 Task: Look for ""Navigation"" in the keyboard shortcuts section.
Action: Mouse moved to (359, 78)
Screenshot: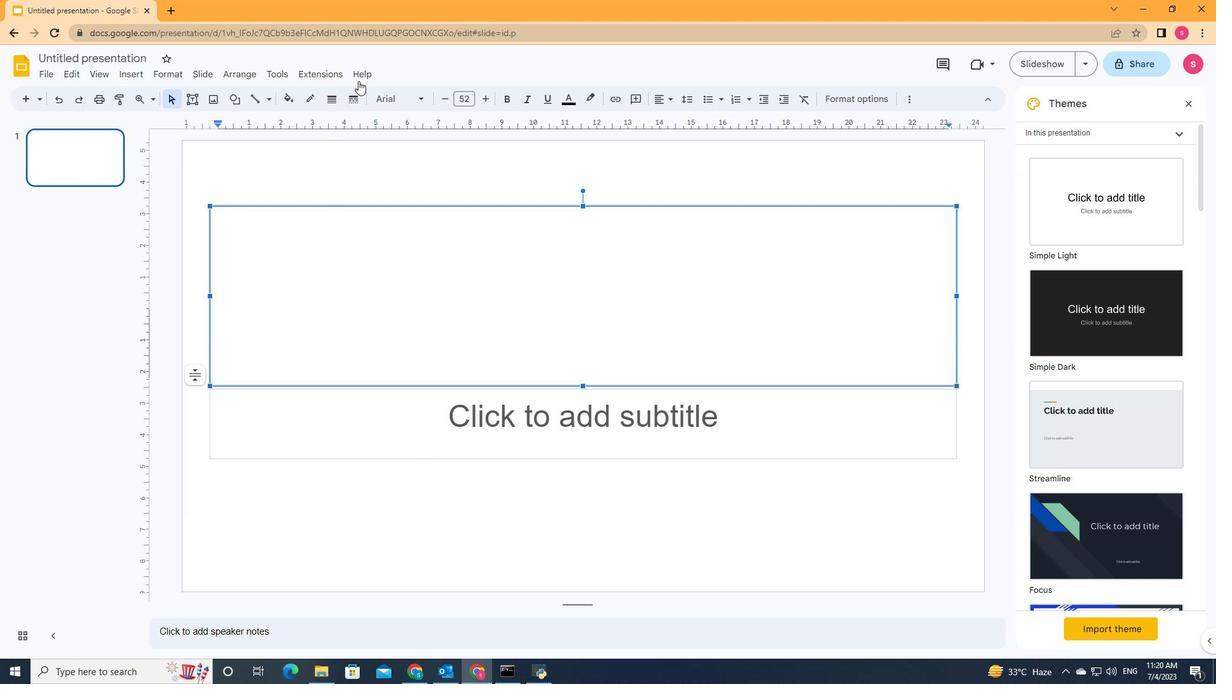 
Action: Mouse pressed left at (359, 78)
Screenshot: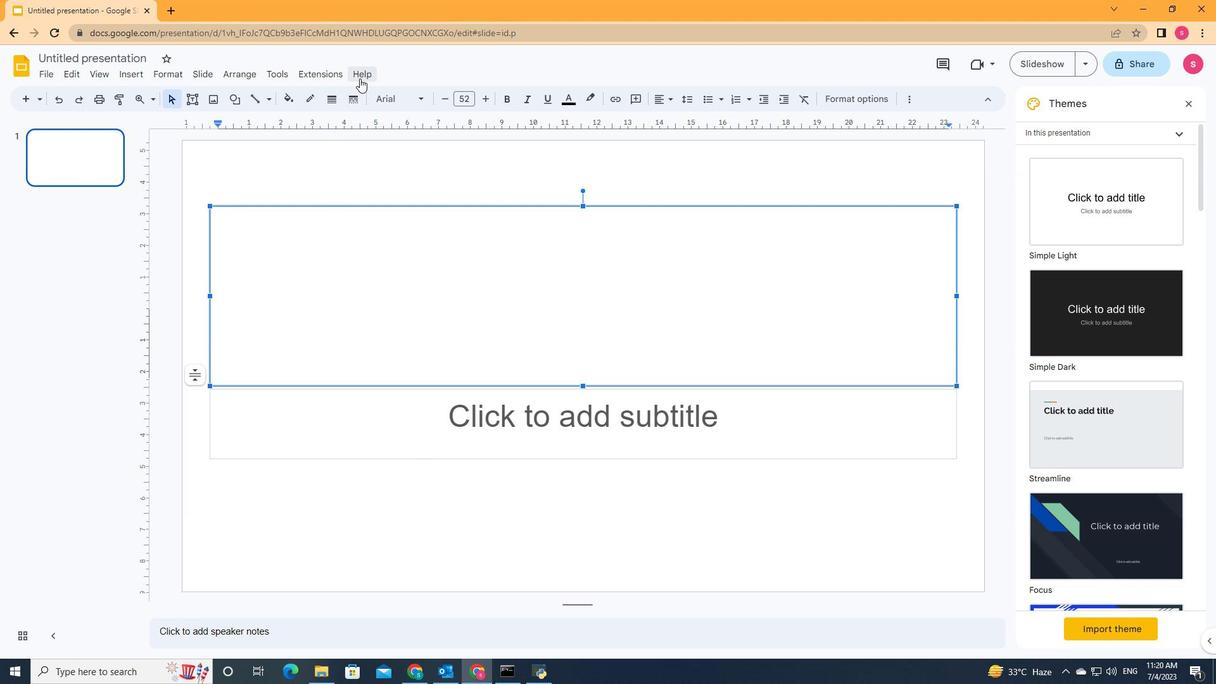 
Action: Mouse moved to (382, 308)
Screenshot: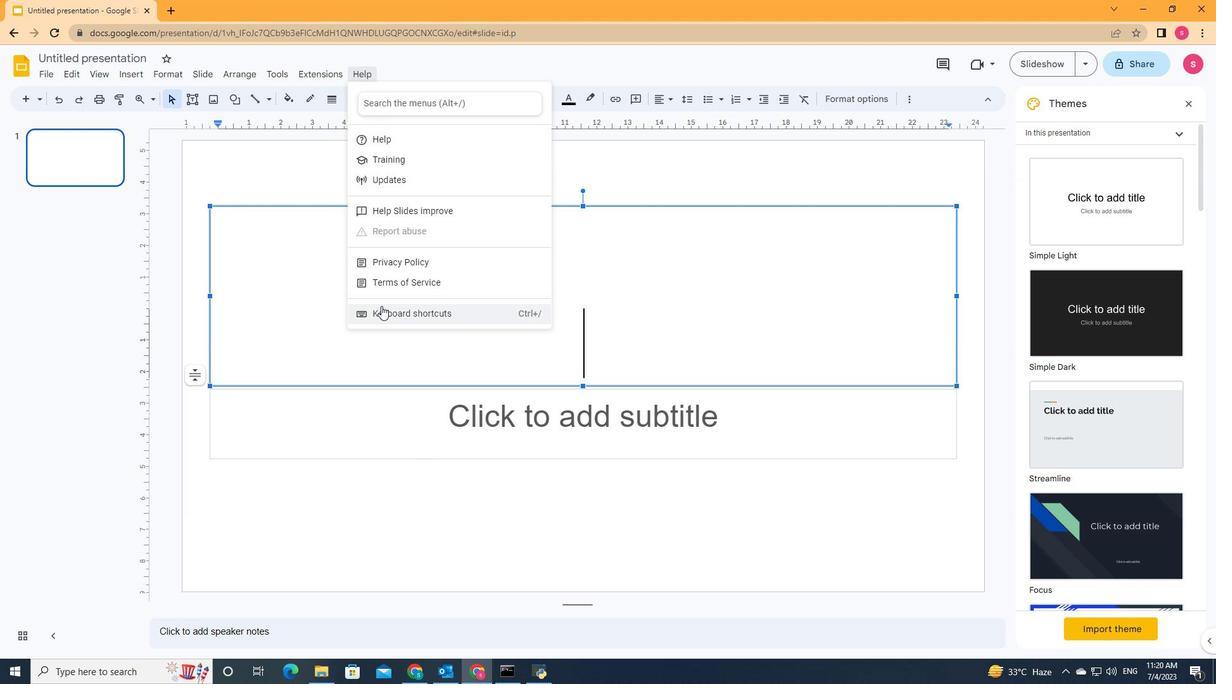 
Action: Mouse pressed left at (382, 308)
Screenshot: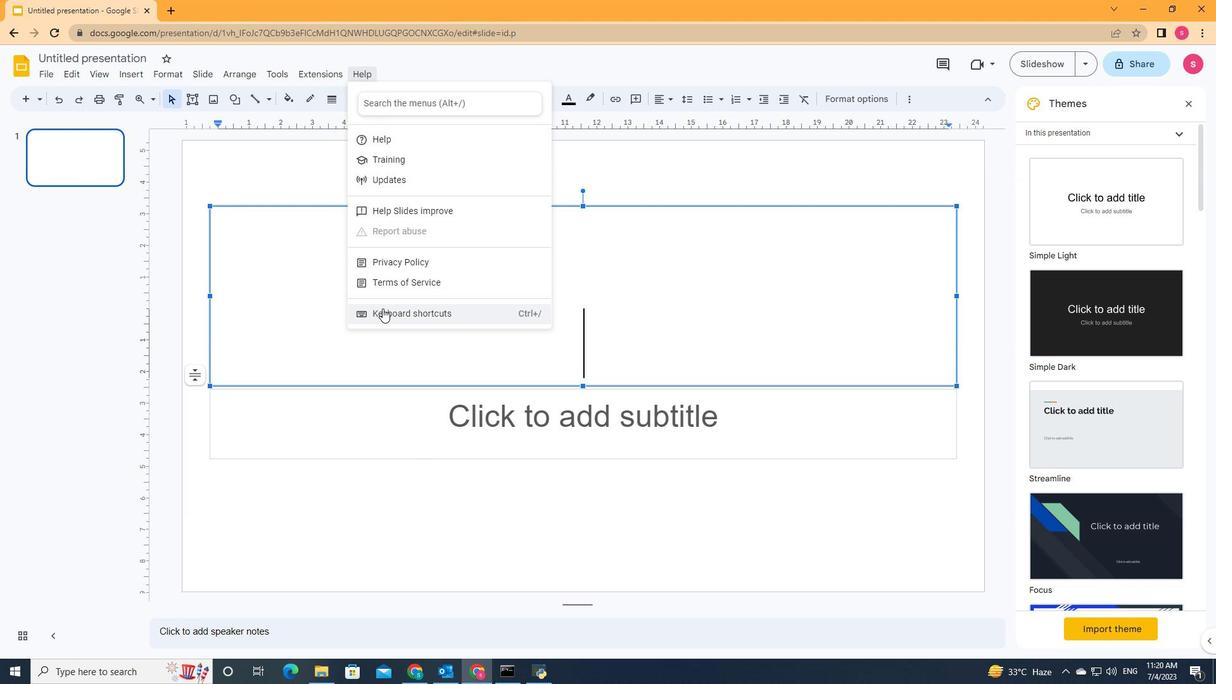 
Action: Mouse moved to (387, 410)
Screenshot: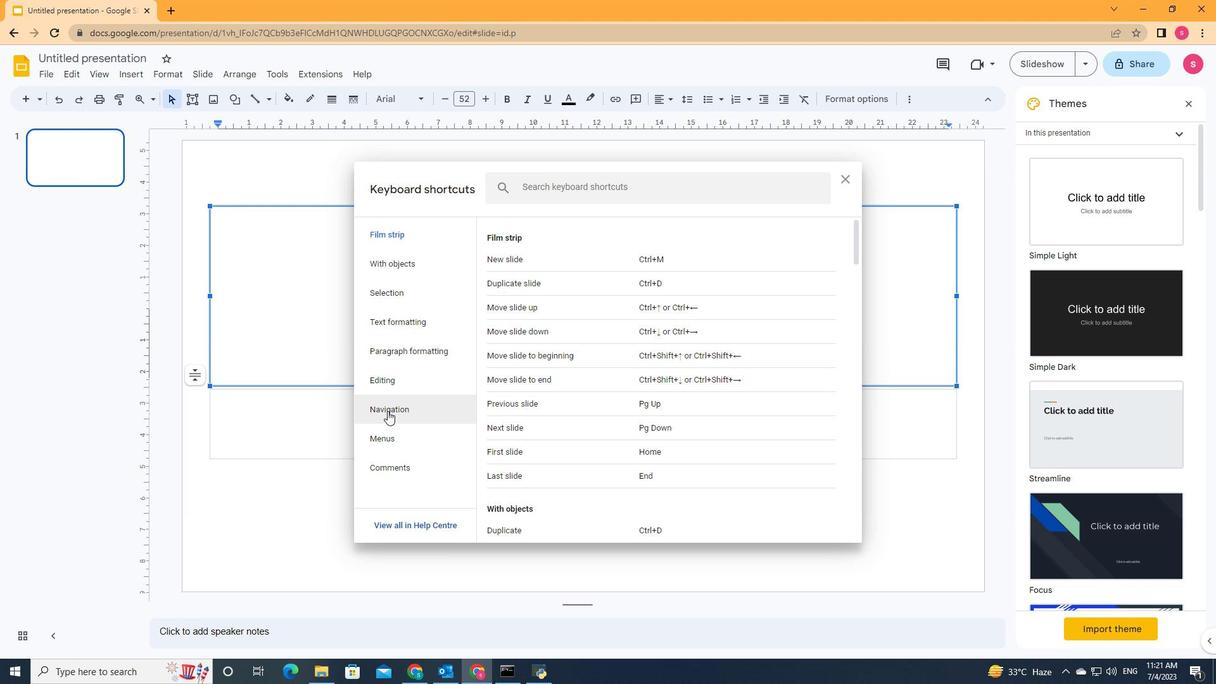 
Action: Mouse pressed left at (387, 410)
Screenshot: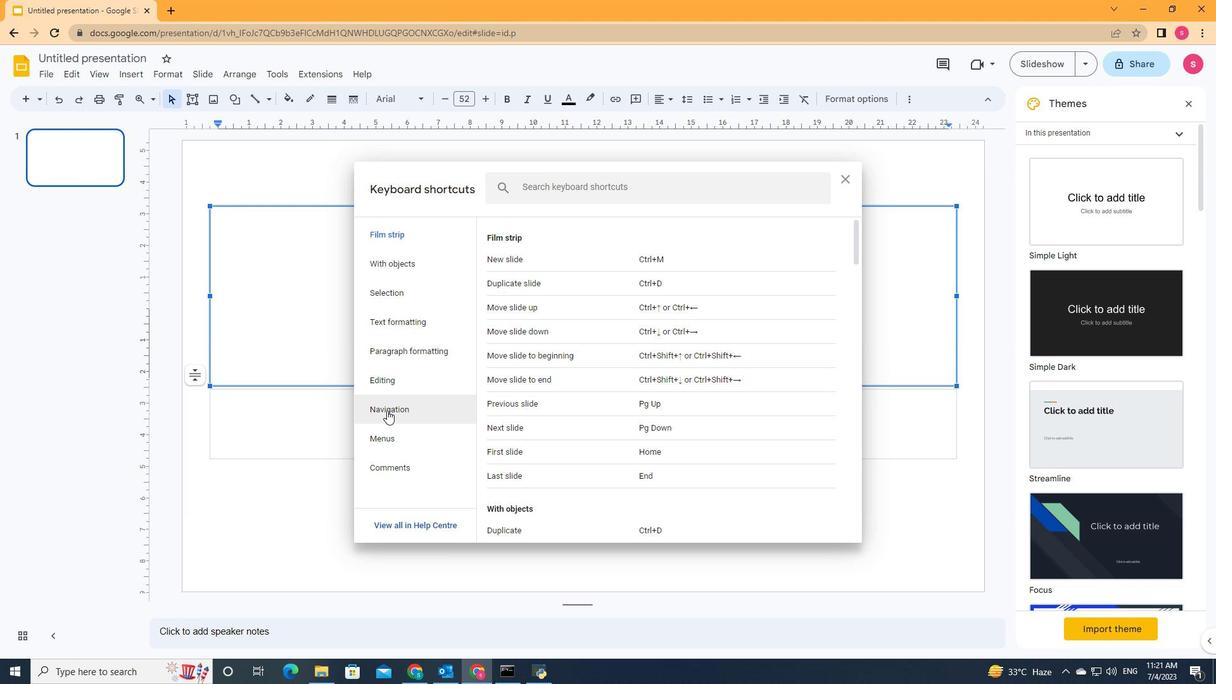 
Action: Mouse moved to (500, 390)
Screenshot: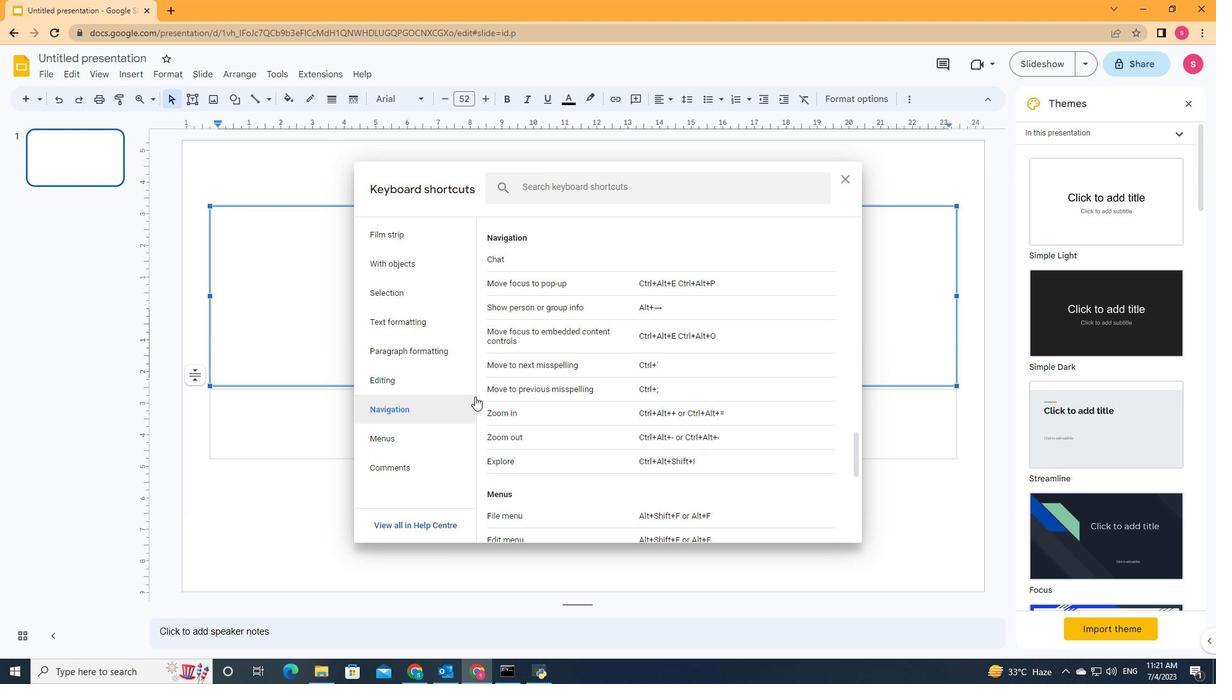
